 Task: Use Headspin Long Effect in this video Movie B.mp4
Action: Mouse moved to (301, 148)
Screenshot: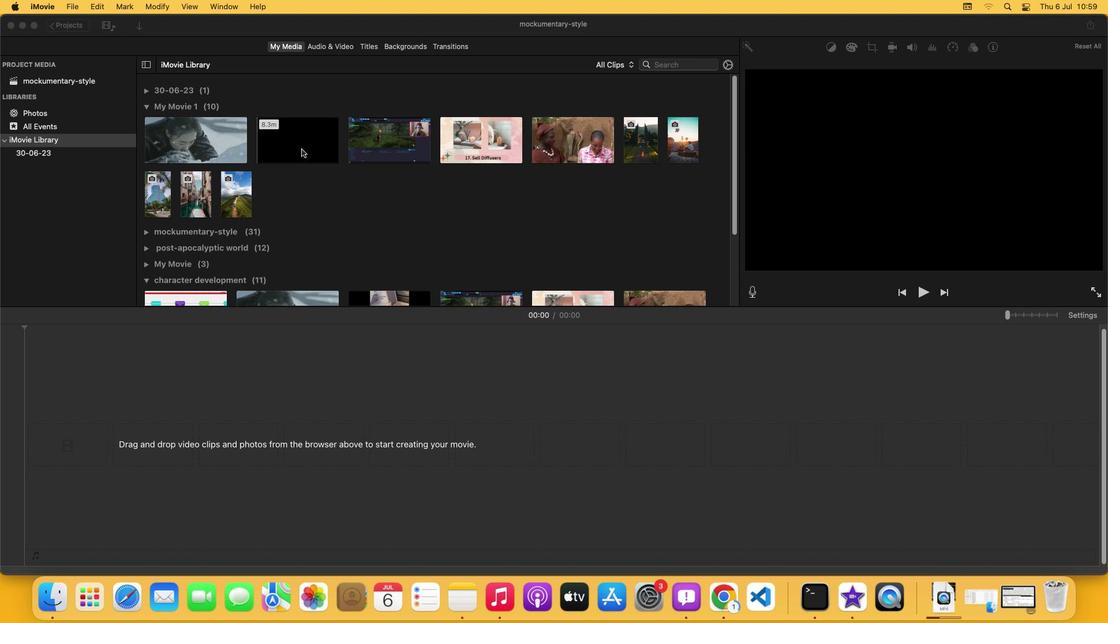 
Action: Mouse pressed left at (301, 148)
Screenshot: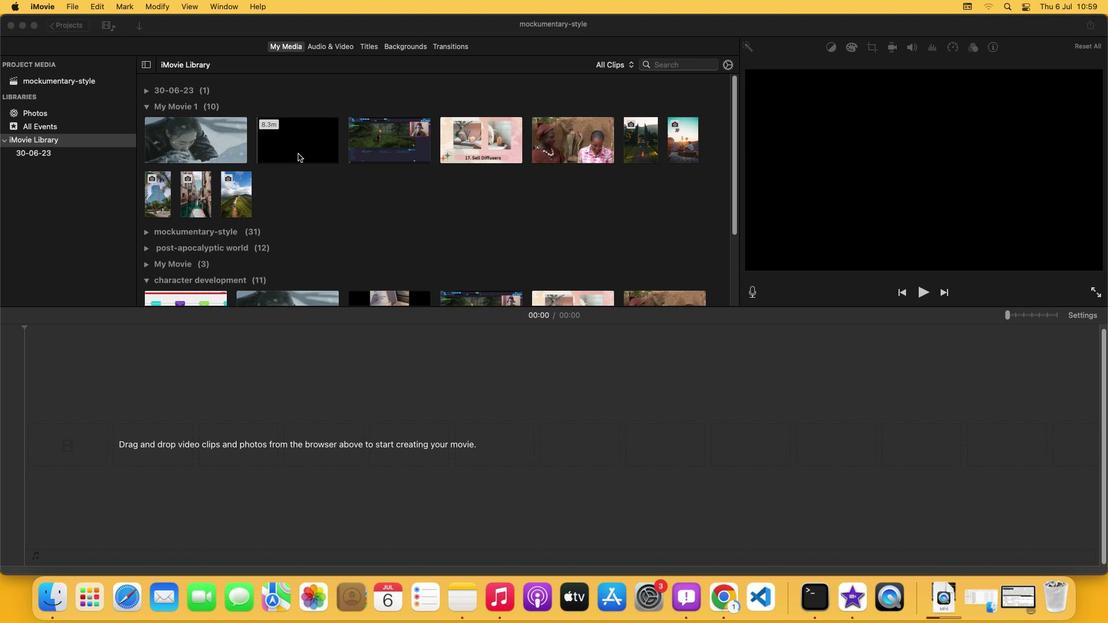
Action: Mouse moved to (345, 50)
Screenshot: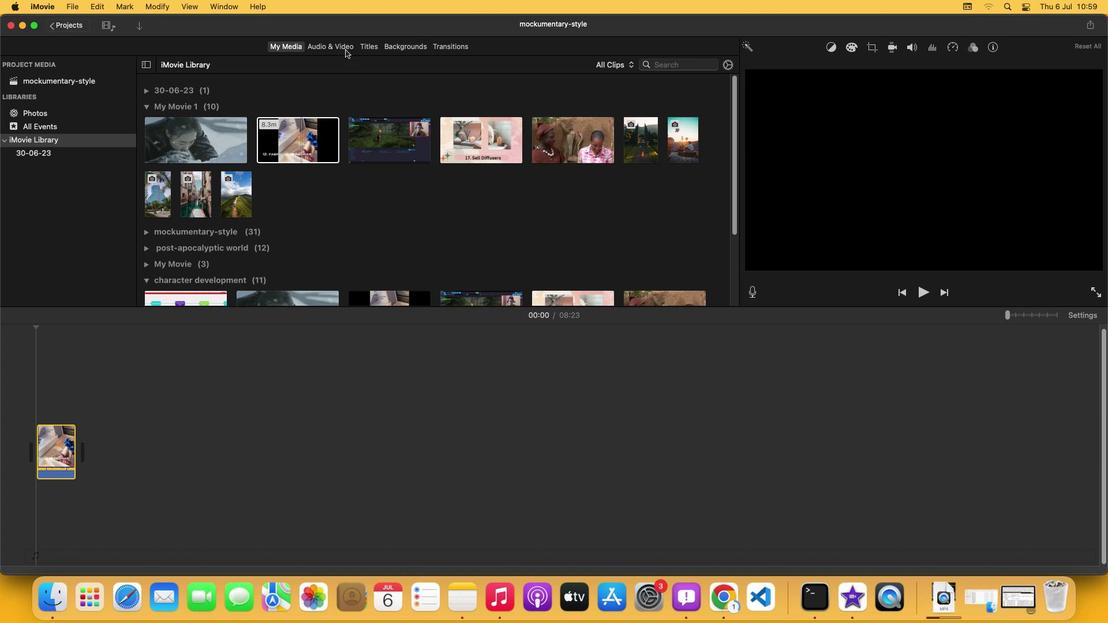 
Action: Mouse pressed left at (345, 50)
Screenshot: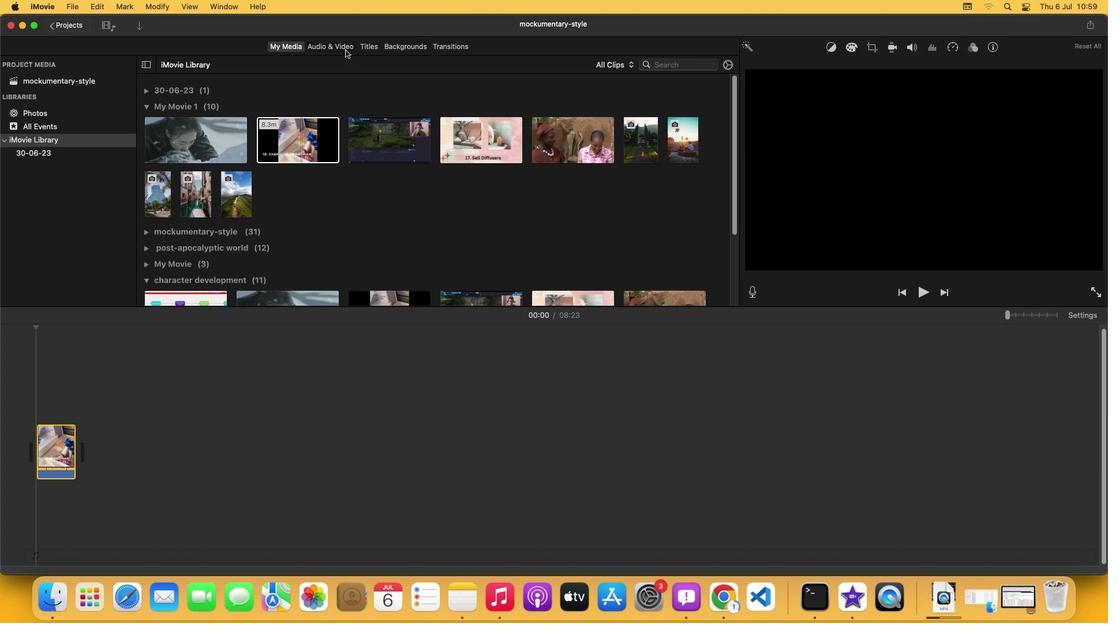 
Action: Mouse moved to (210, 184)
Screenshot: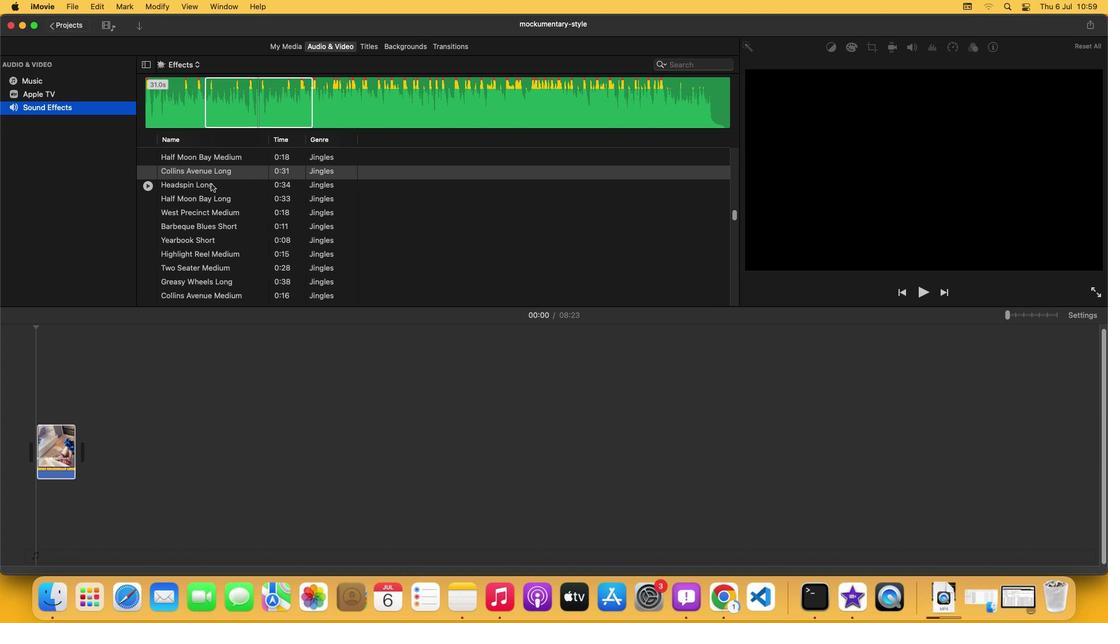 
Action: Mouse pressed left at (210, 184)
Screenshot: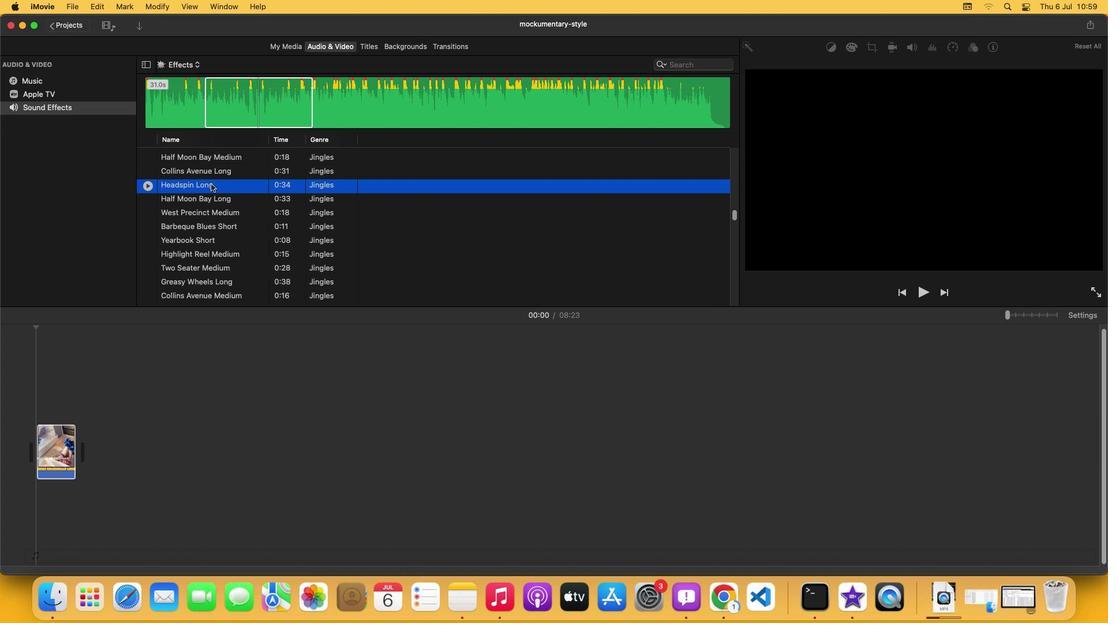 
Action: Mouse moved to (200, 102)
Screenshot: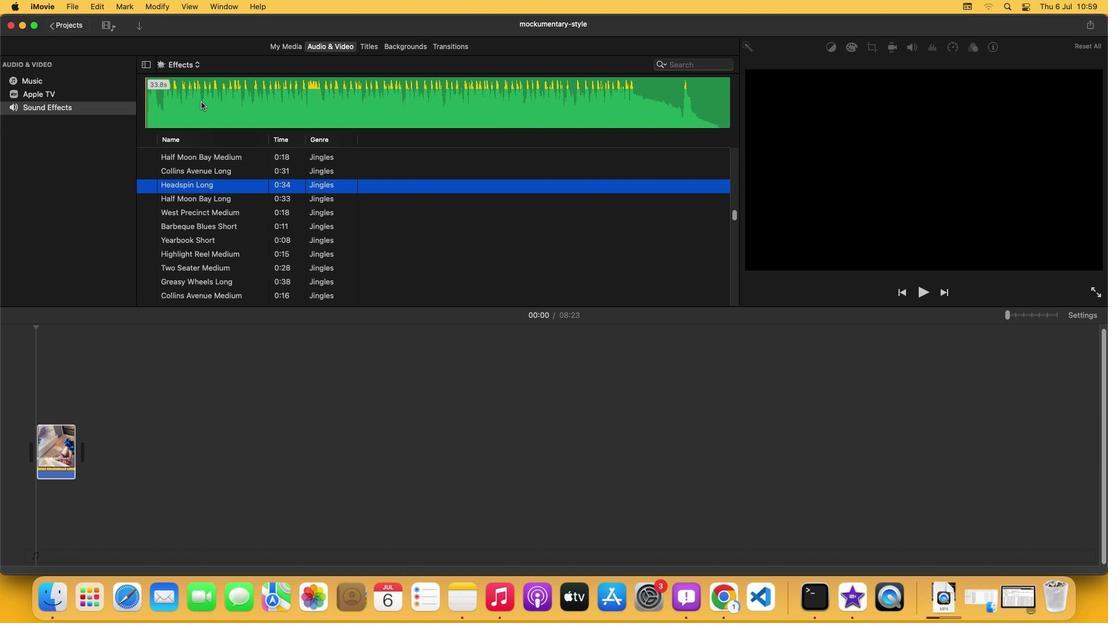 
Action: Mouse pressed left at (200, 102)
Screenshot: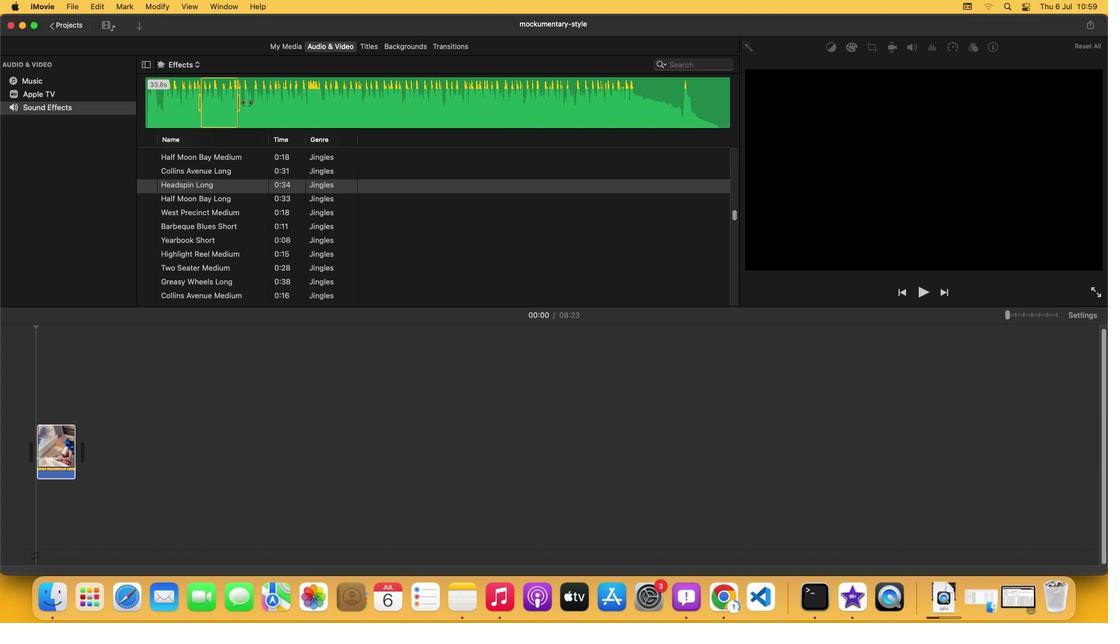 
Action: Mouse moved to (252, 91)
Screenshot: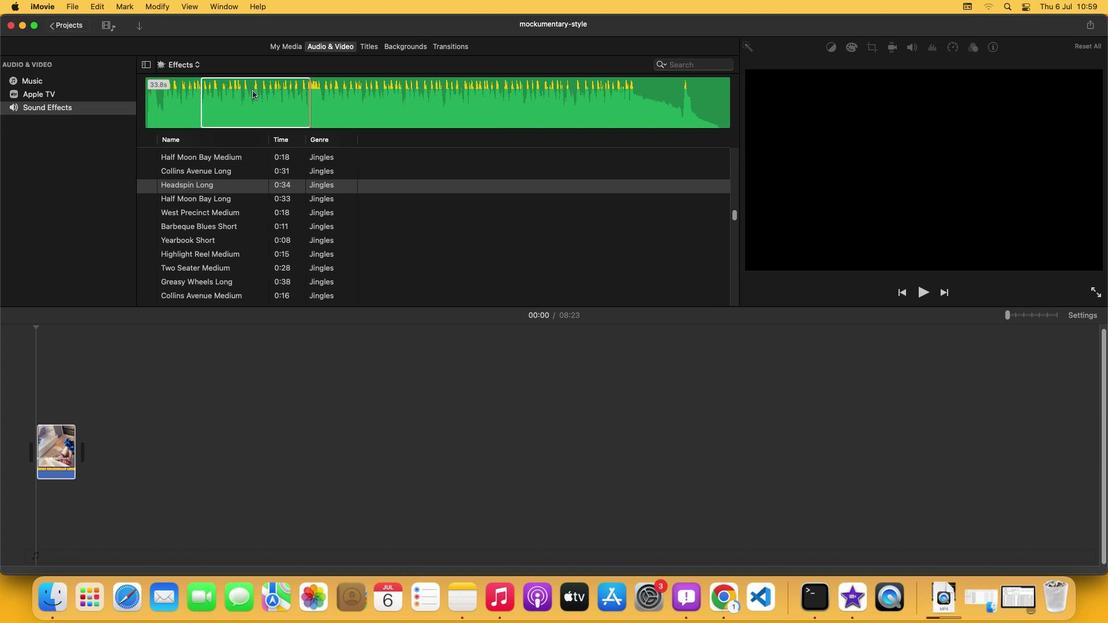
Action: Mouse pressed left at (252, 91)
Screenshot: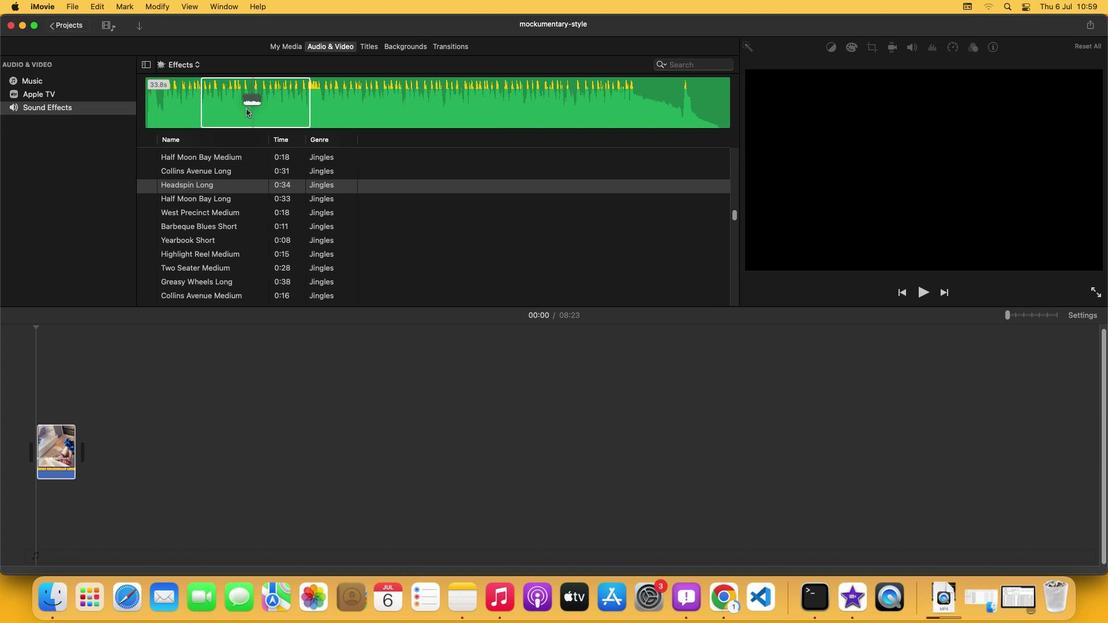 
Action: Mouse moved to (115, 504)
Screenshot: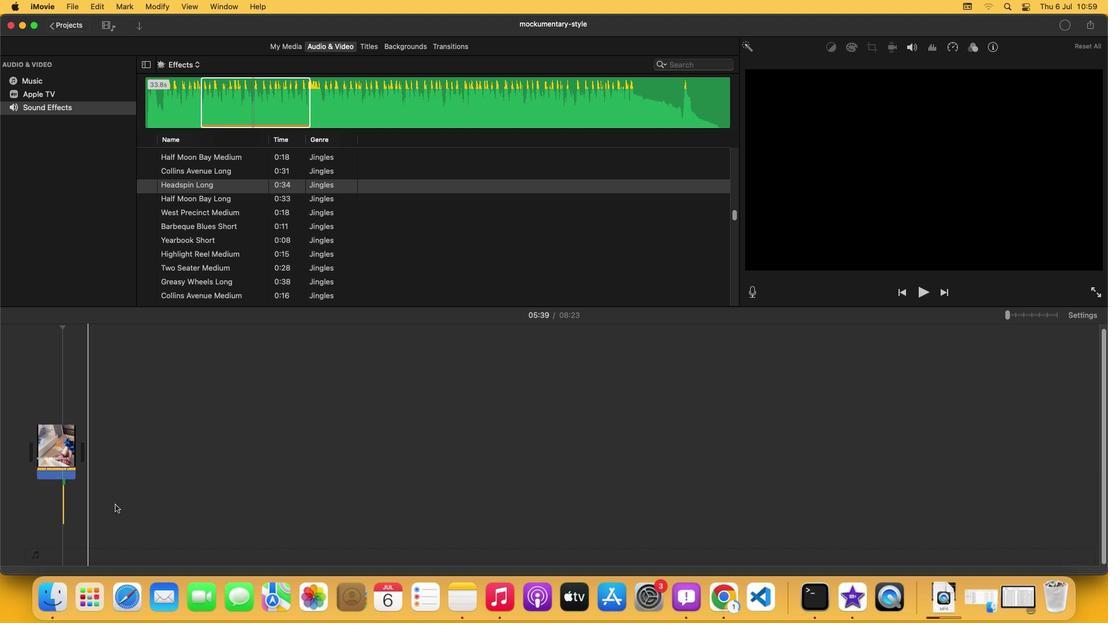 
